 Task: Create a sub task Gather and Analyse Requirements for the task  Upgrade and migrate company vendor management to a cloud-based solution in the project BeyondTech , assign it to team member softage.3@softage.net and update the status of the sub task to  At Risk , set the priority of the sub task to Medium
Action: Mouse moved to (981, 468)
Screenshot: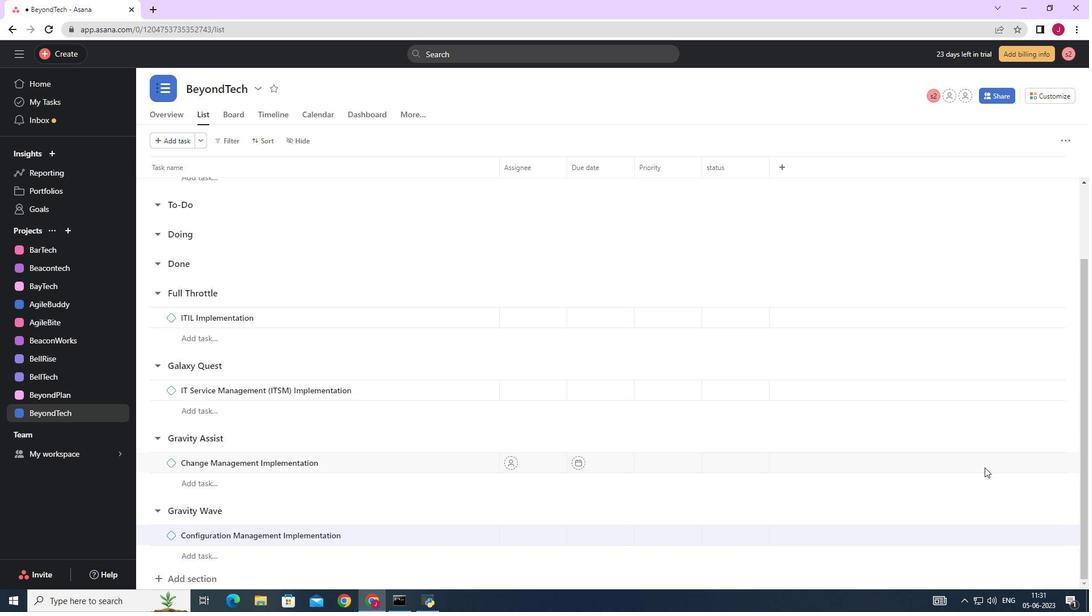 
Action: Mouse scrolled (981, 468) with delta (0, 0)
Screenshot: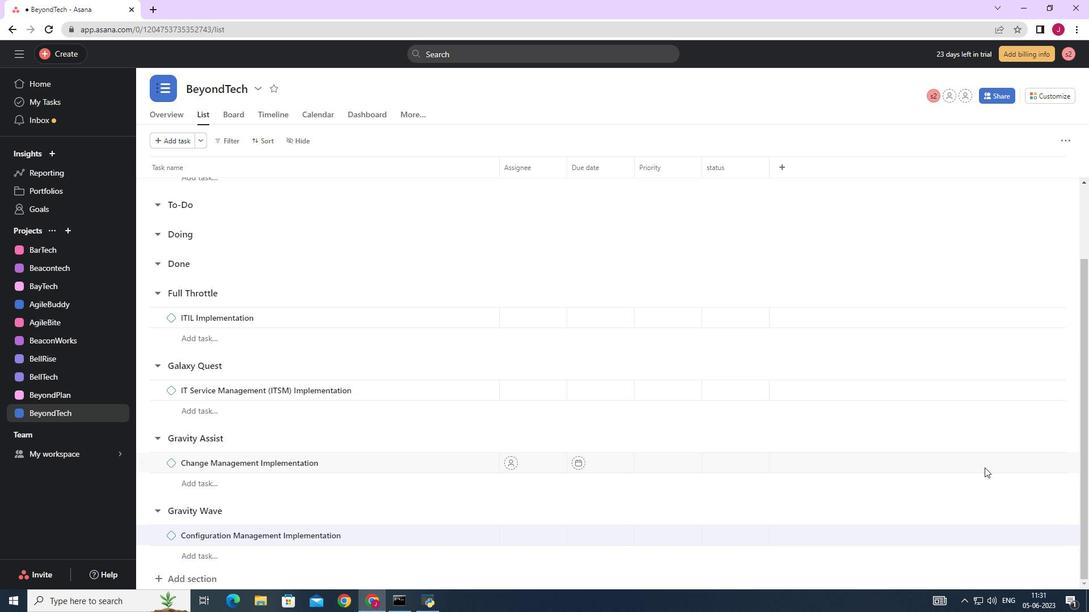 
Action: Mouse moved to (980, 467)
Screenshot: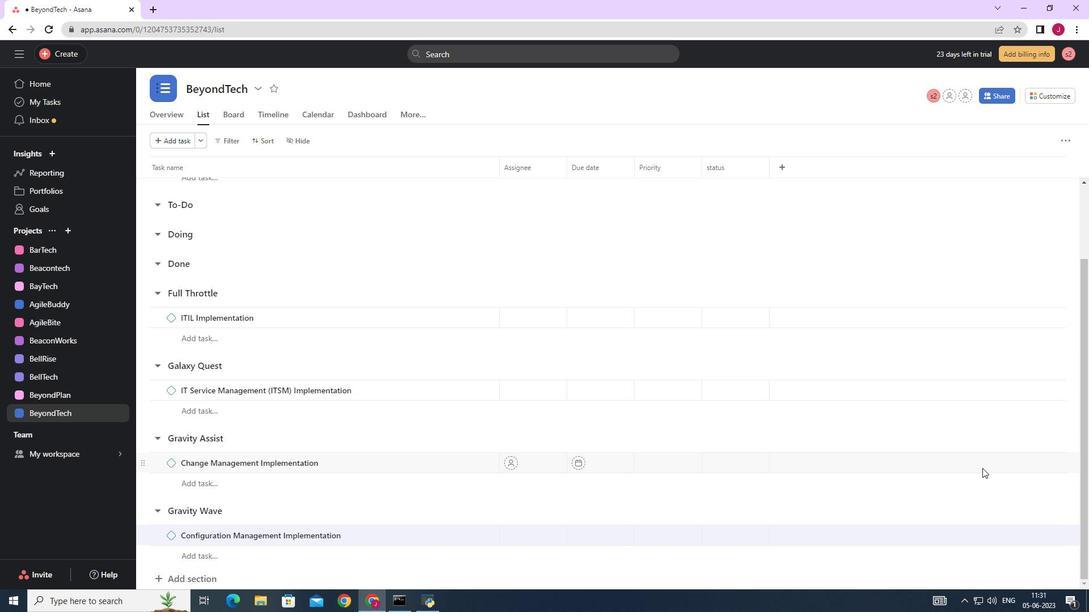 
Action: Mouse scrolled (980, 467) with delta (0, 0)
Screenshot: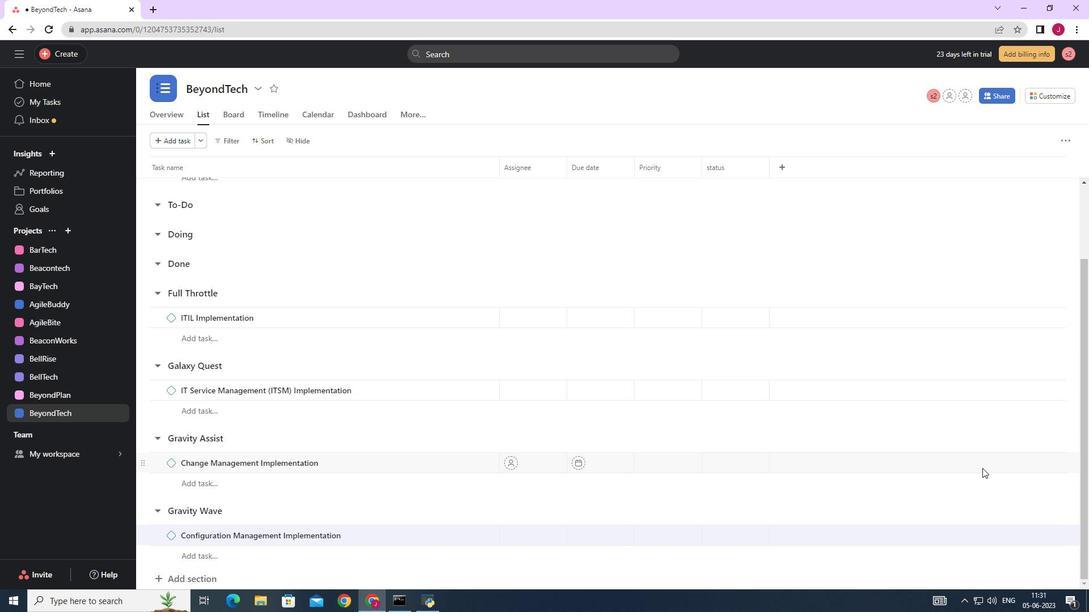 
Action: Mouse moved to (843, 439)
Screenshot: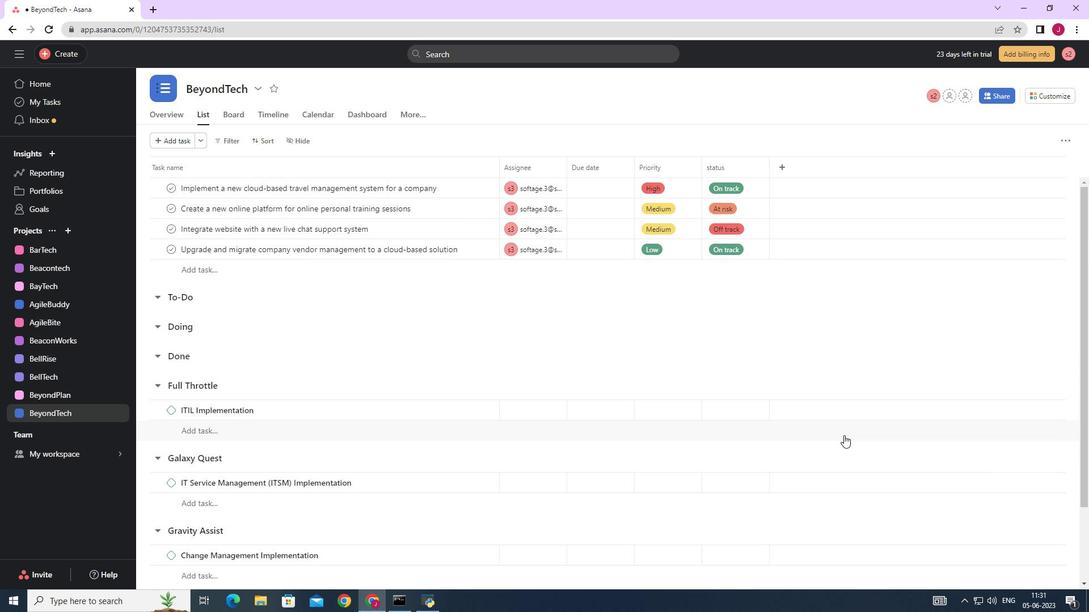 
Action: Mouse scrolled (843, 440) with delta (0, 0)
Screenshot: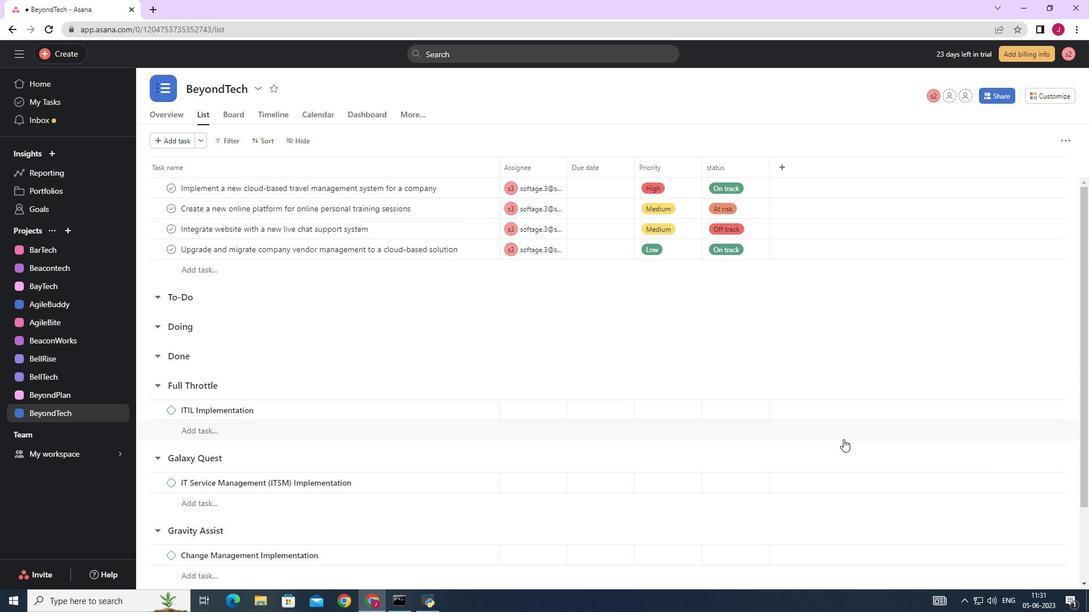 
Action: Mouse scrolled (843, 440) with delta (0, 0)
Screenshot: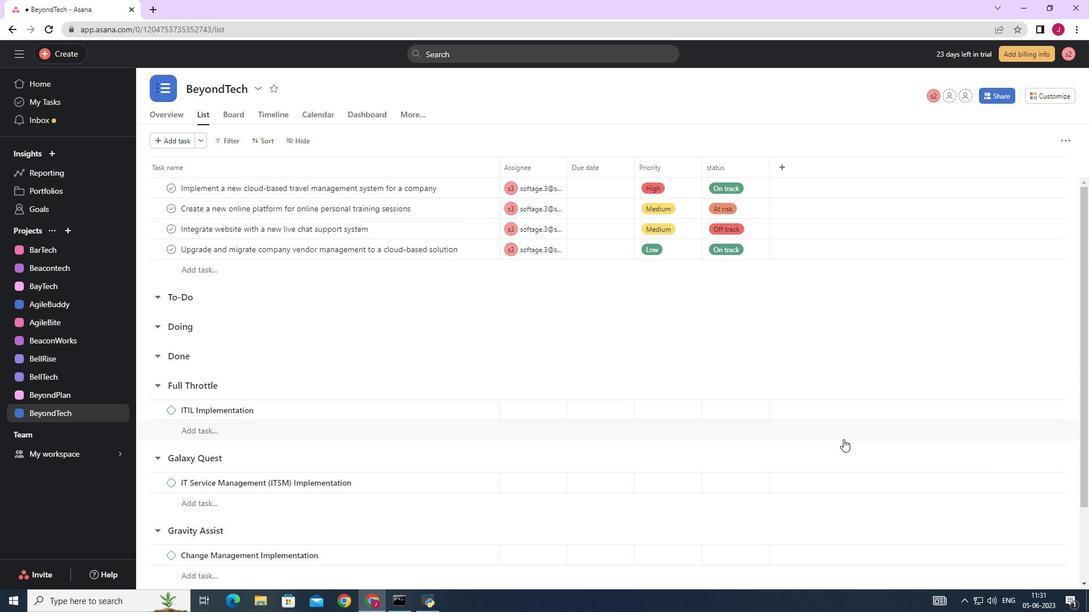 
Action: Mouse moved to (478, 255)
Screenshot: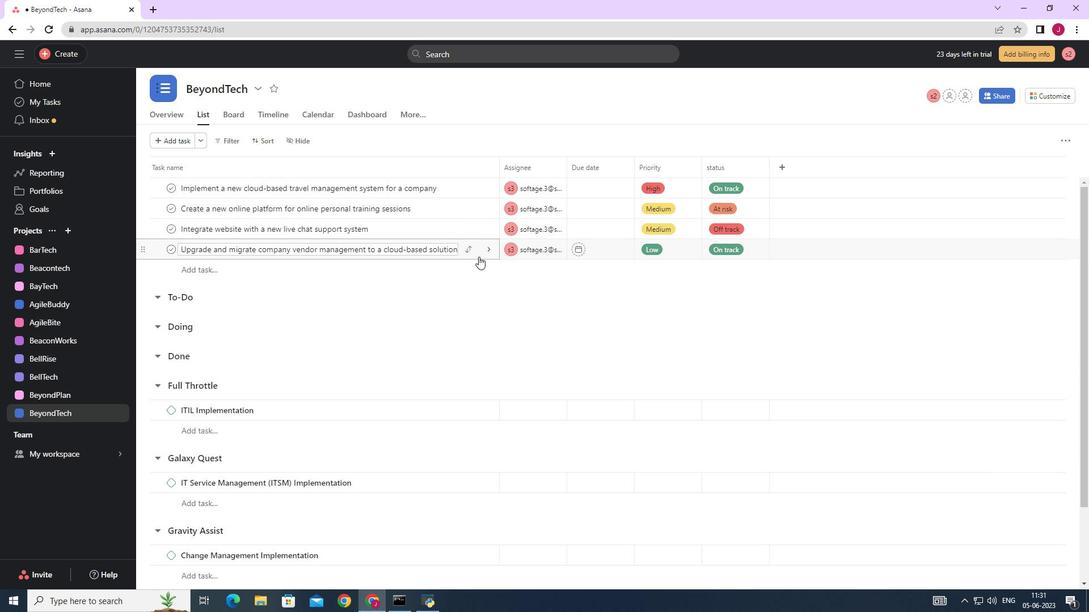 
Action: Mouse pressed left at (478, 255)
Screenshot: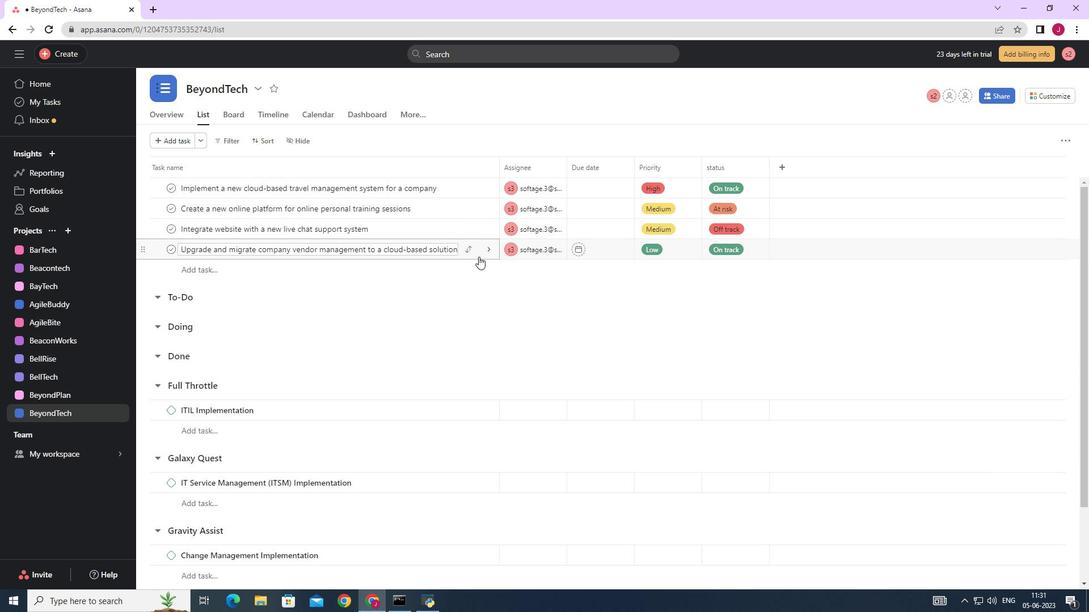 
Action: Mouse moved to (789, 376)
Screenshot: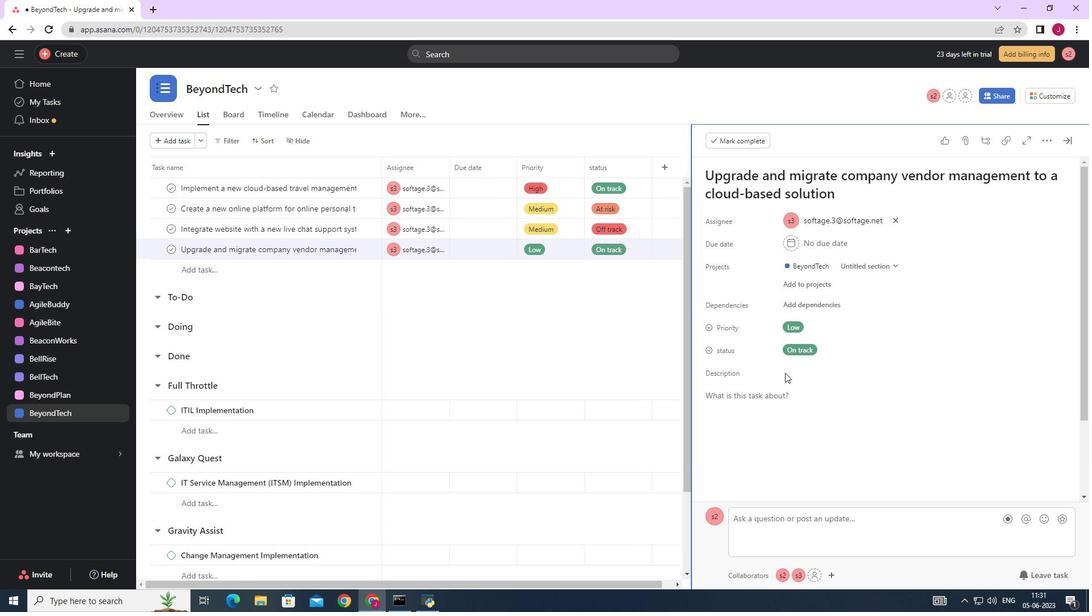 
Action: Mouse scrolled (789, 376) with delta (0, 0)
Screenshot: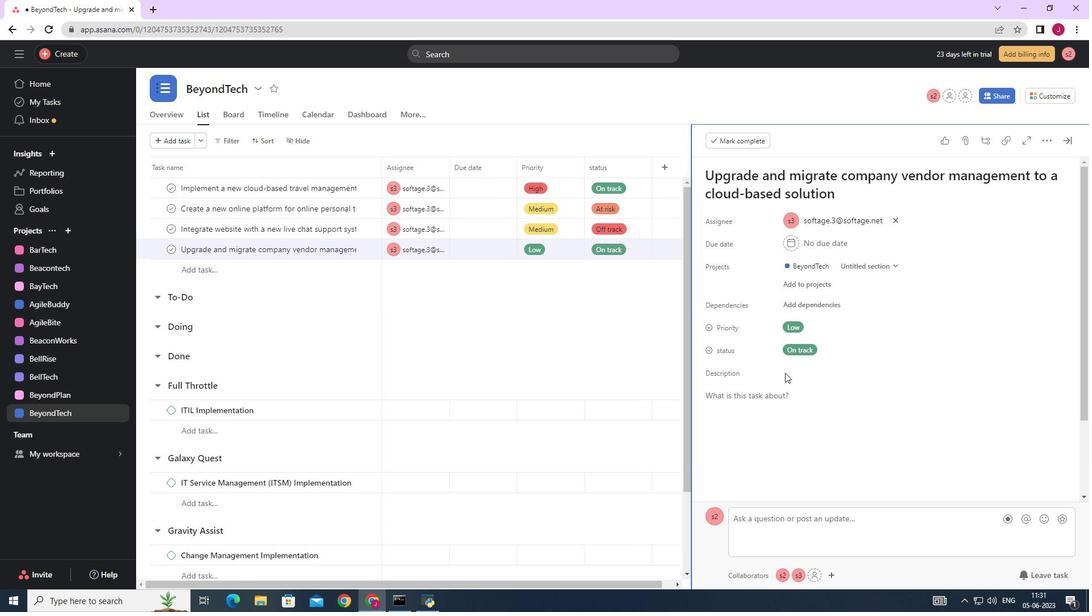 
Action: Mouse moved to (789, 377)
Screenshot: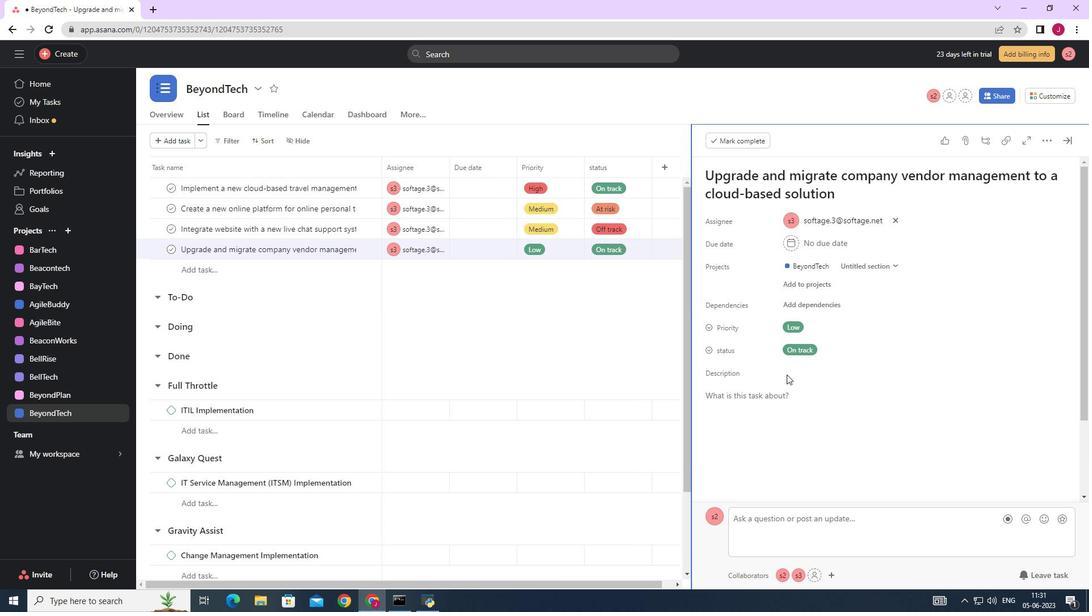 
Action: Mouse scrolled (789, 376) with delta (0, 0)
Screenshot: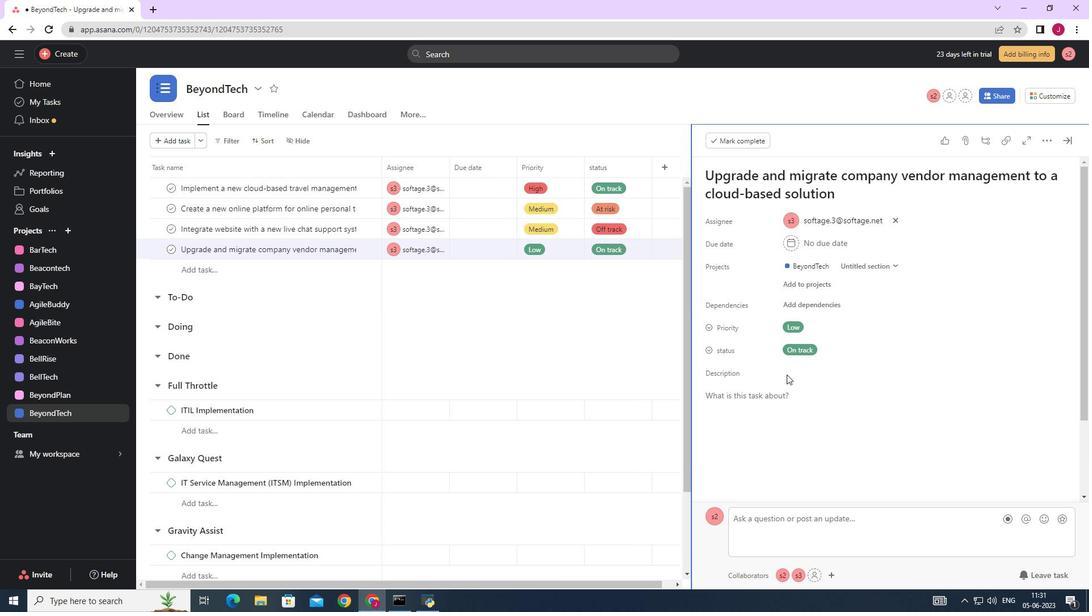 
Action: Mouse moved to (790, 377)
Screenshot: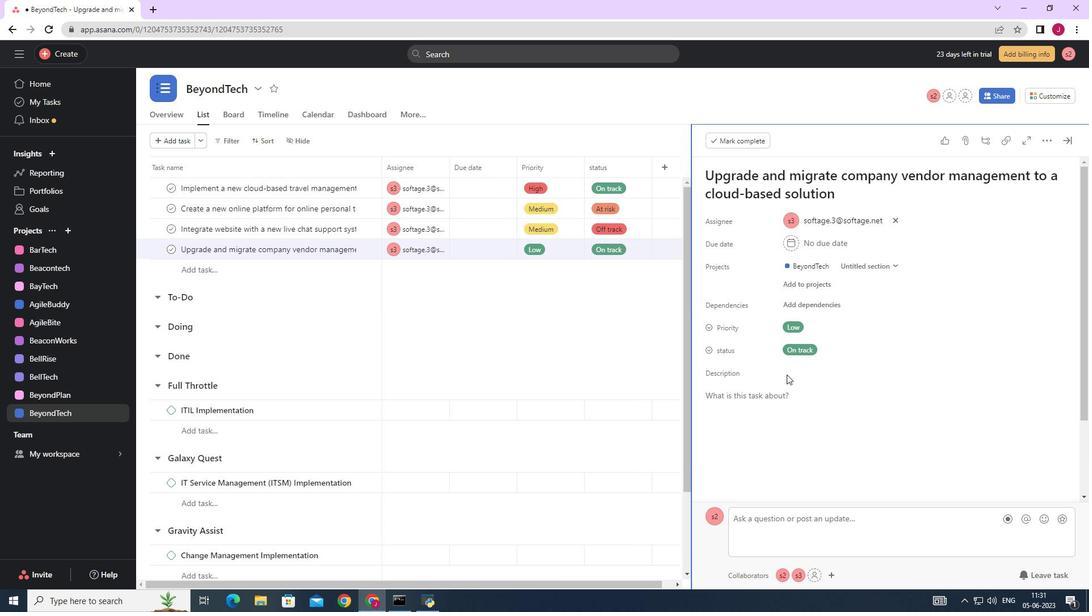 
Action: Mouse scrolled (790, 377) with delta (0, 0)
Screenshot: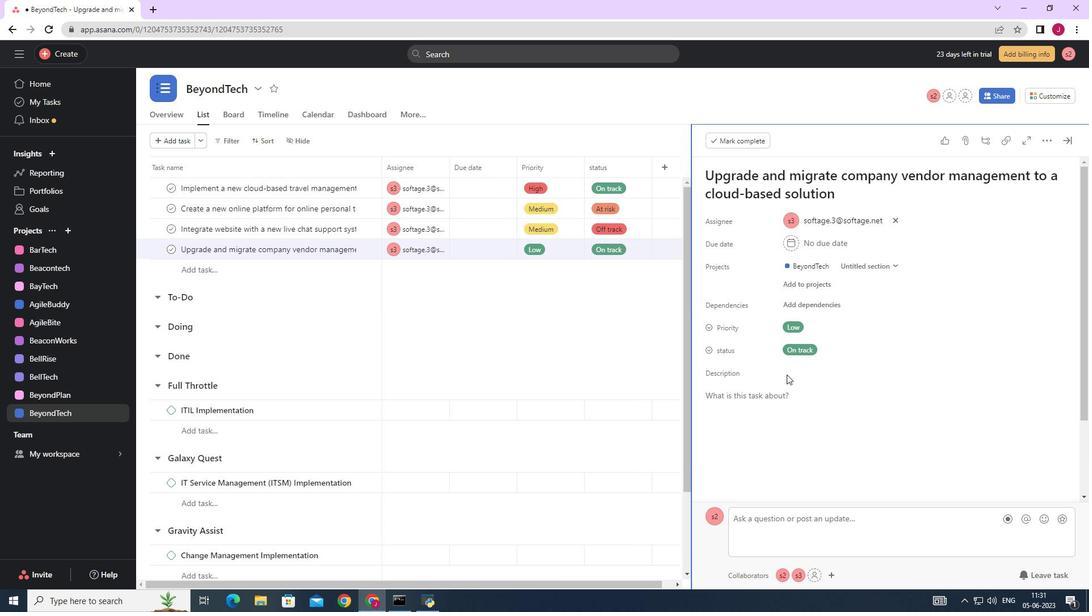 
Action: Mouse moved to (791, 380)
Screenshot: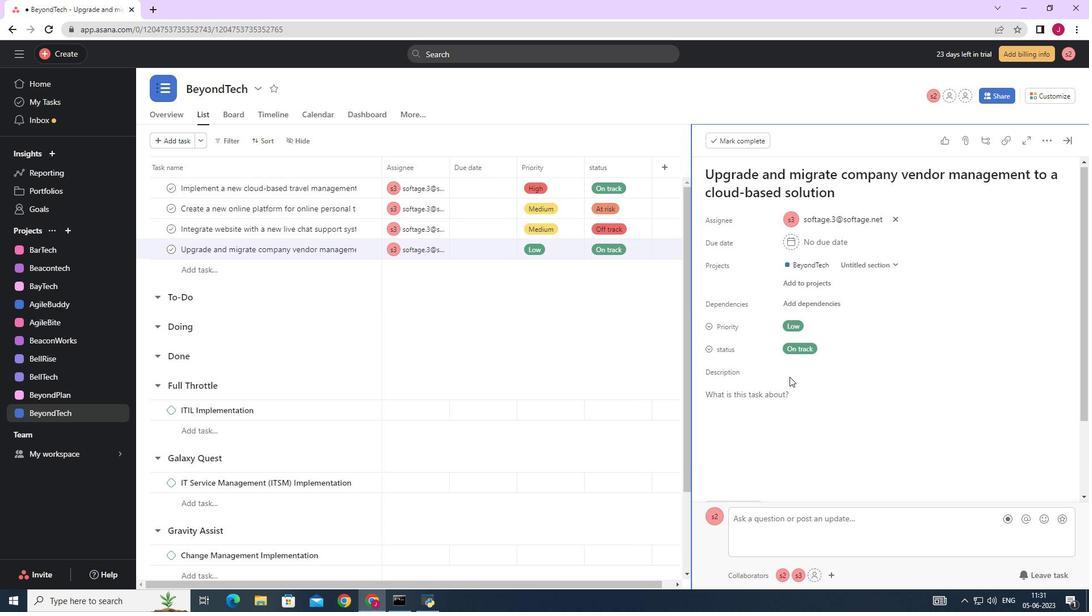 
Action: Mouse scrolled (791, 380) with delta (0, 0)
Screenshot: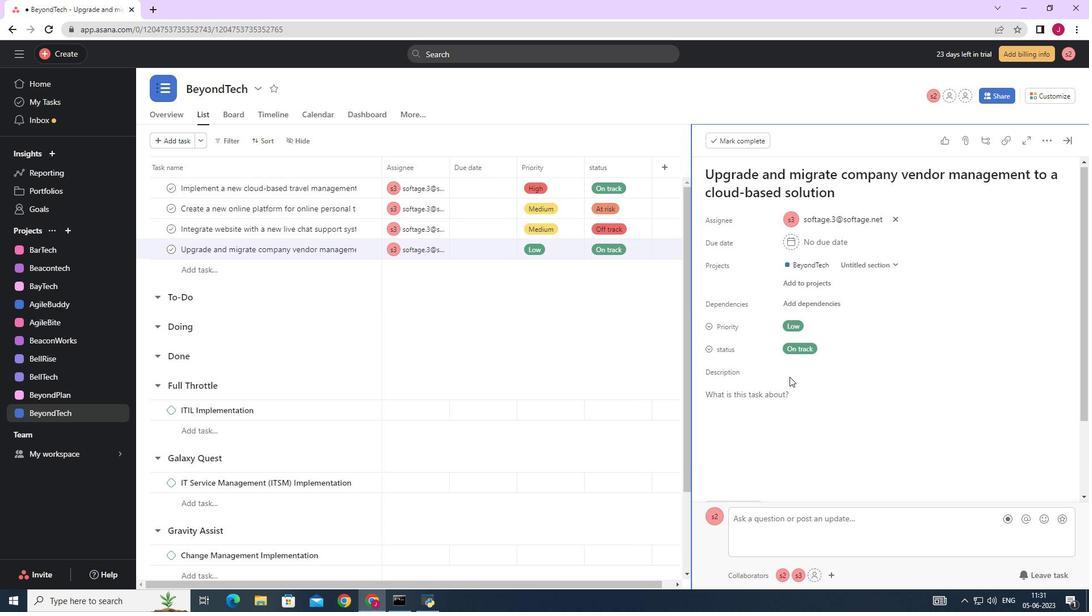 
Action: Mouse moved to (749, 409)
Screenshot: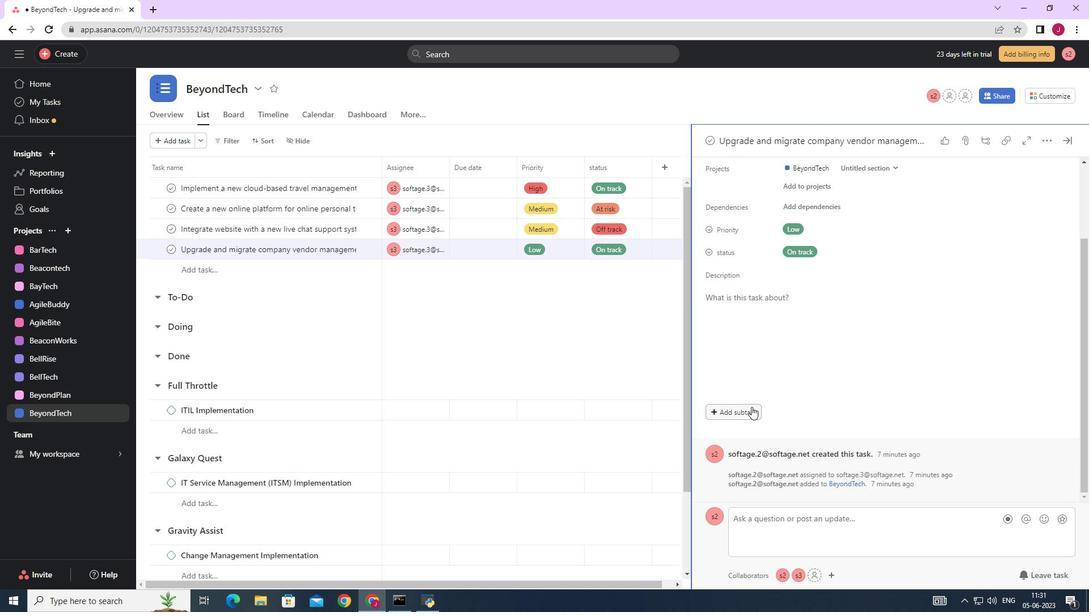 
Action: Mouse pressed left at (749, 409)
Screenshot: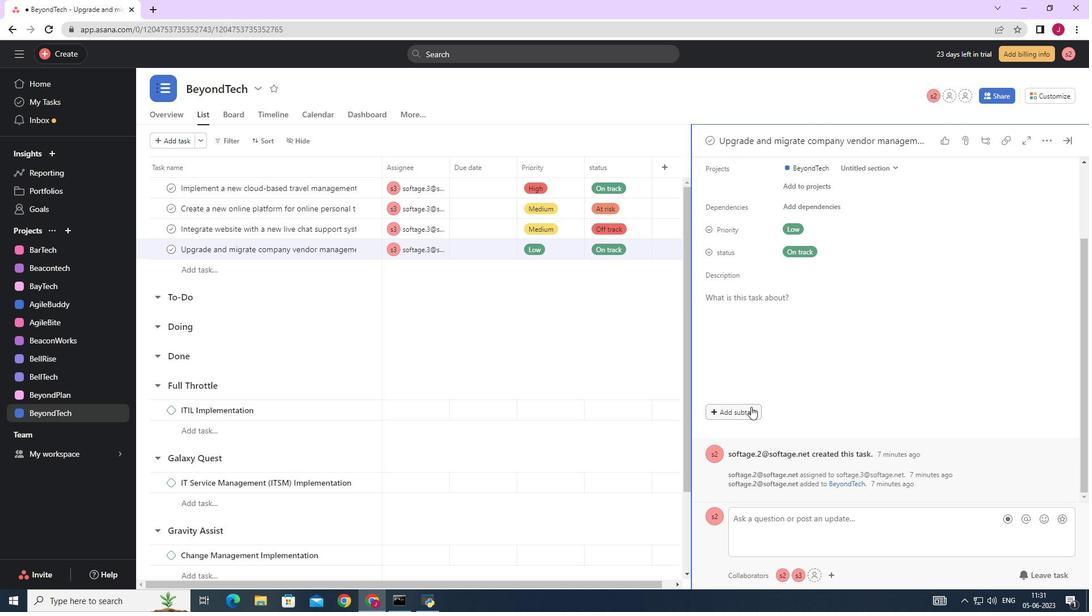 
Action: Mouse moved to (748, 410)
Screenshot: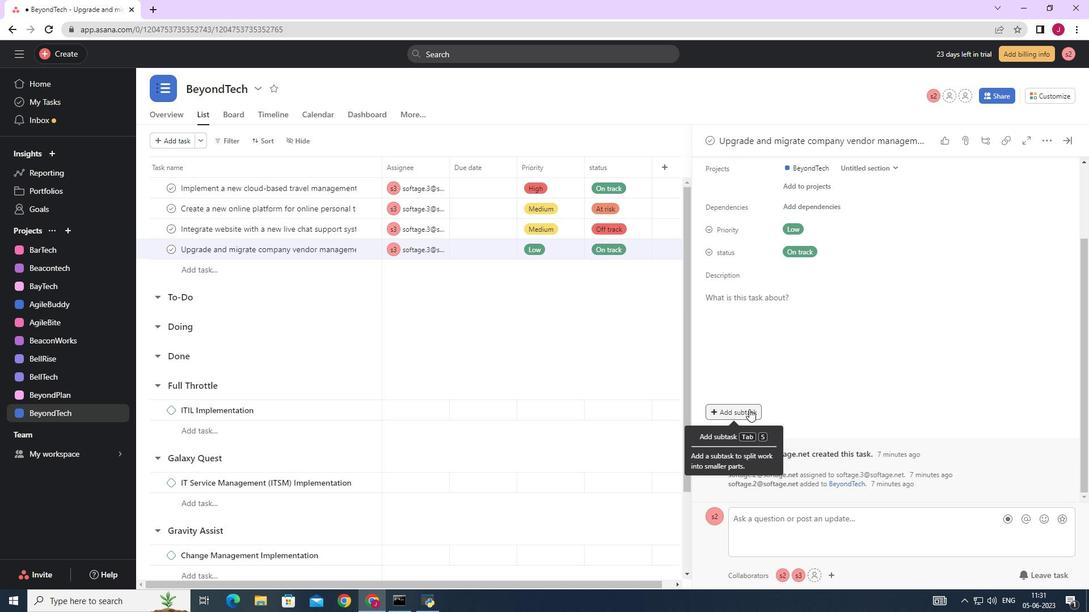 
Action: Key pressed <Key.caps_lock>G<Key.caps_lock>ather<Key.space>and<Key.space><Key.caps_lock>A<Key.caps_lock>nalyse<Key.space><Key.caps_lock>R<Key.caps_lock>equirements<Key.space>
Screenshot: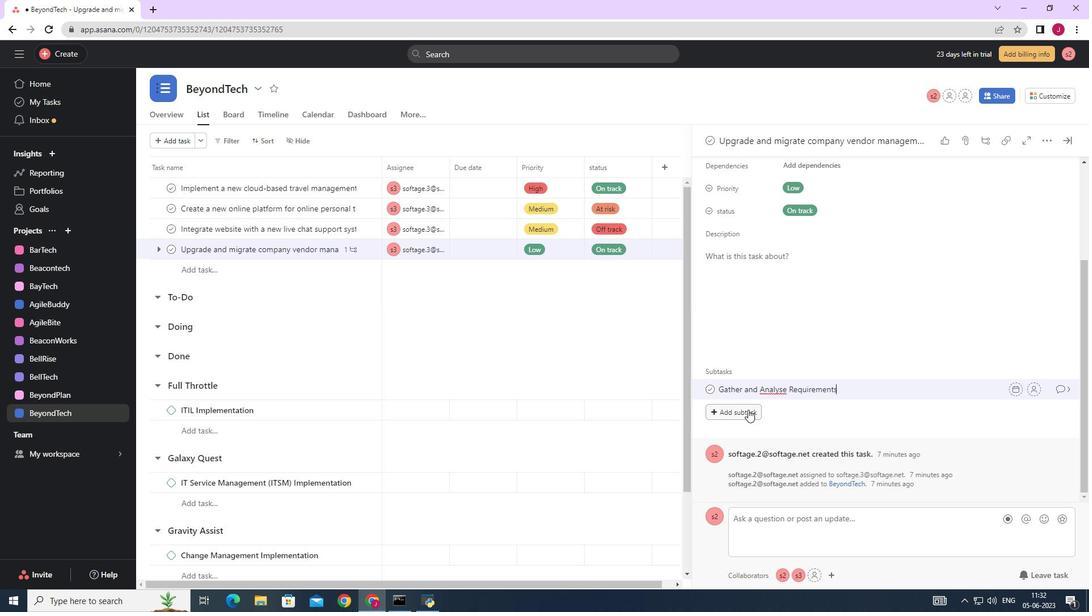 
Action: Mouse moved to (1031, 392)
Screenshot: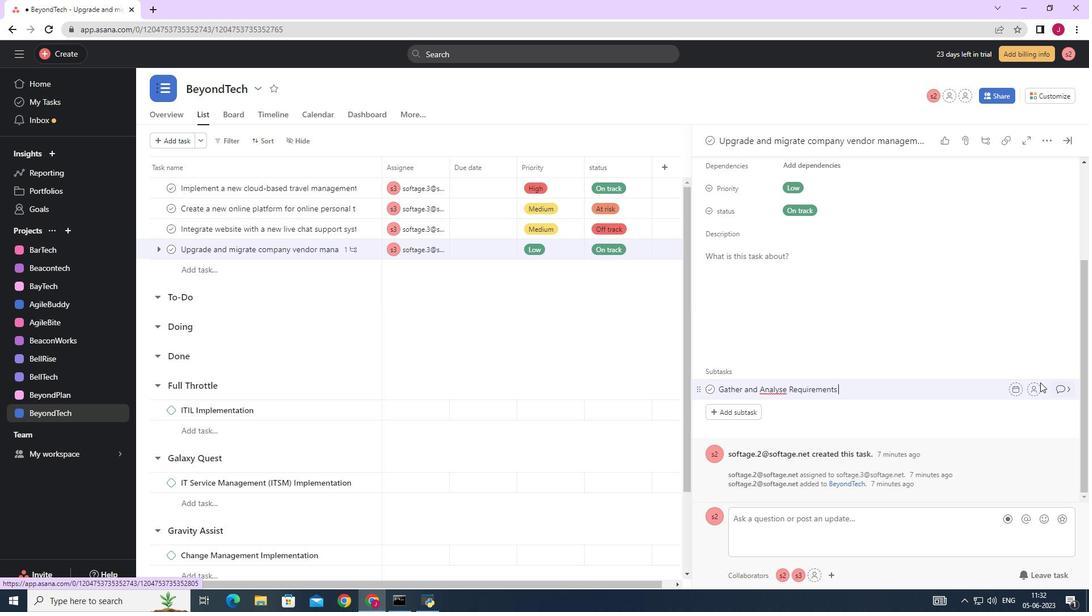 
Action: Mouse pressed left at (1031, 392)
Screenshot: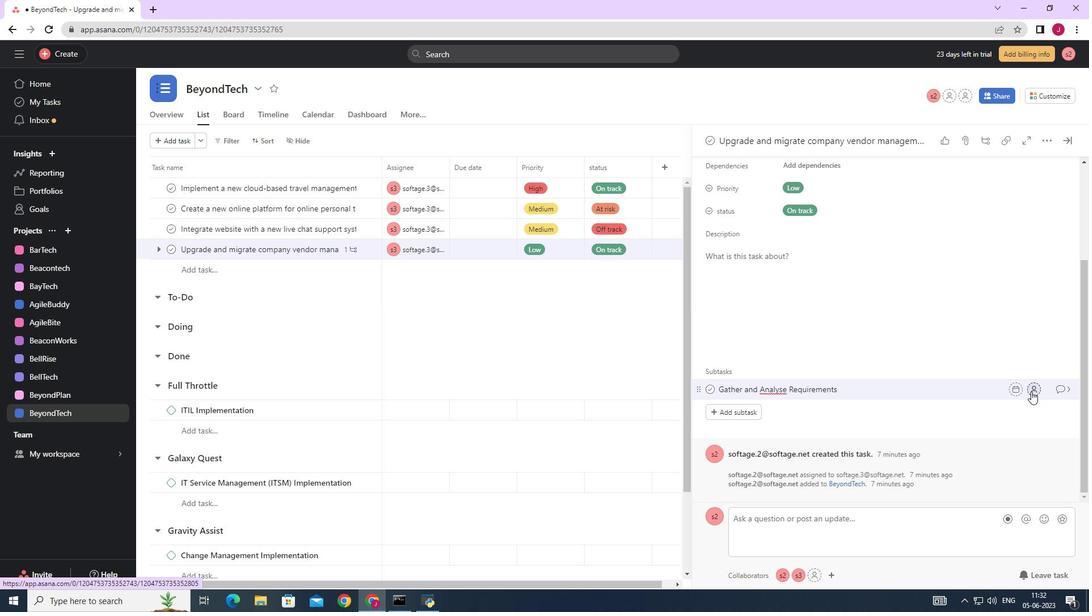 
Action: Mouse moved to (1028, 392)
Screenshot: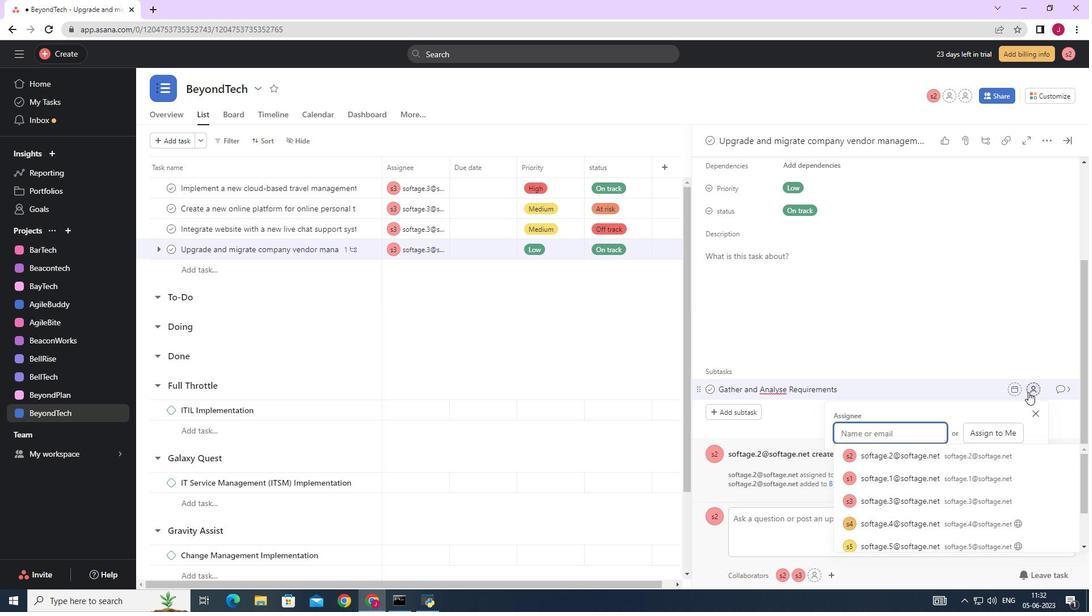 
Action: Key pressed softage.3
Screenshot: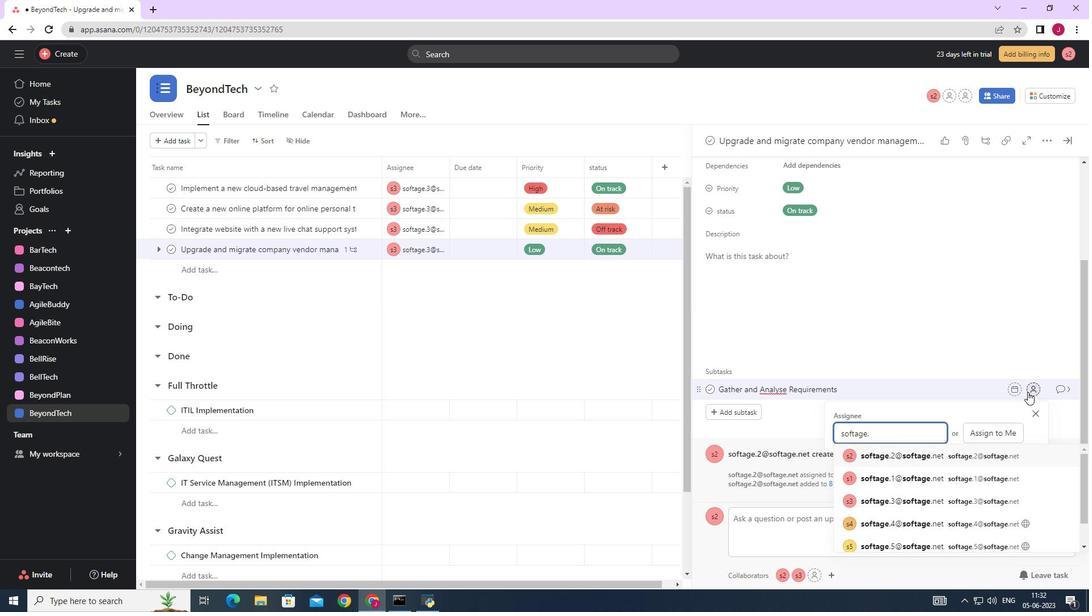 
Action: Mouse moved to (911, 457)
Screenshot: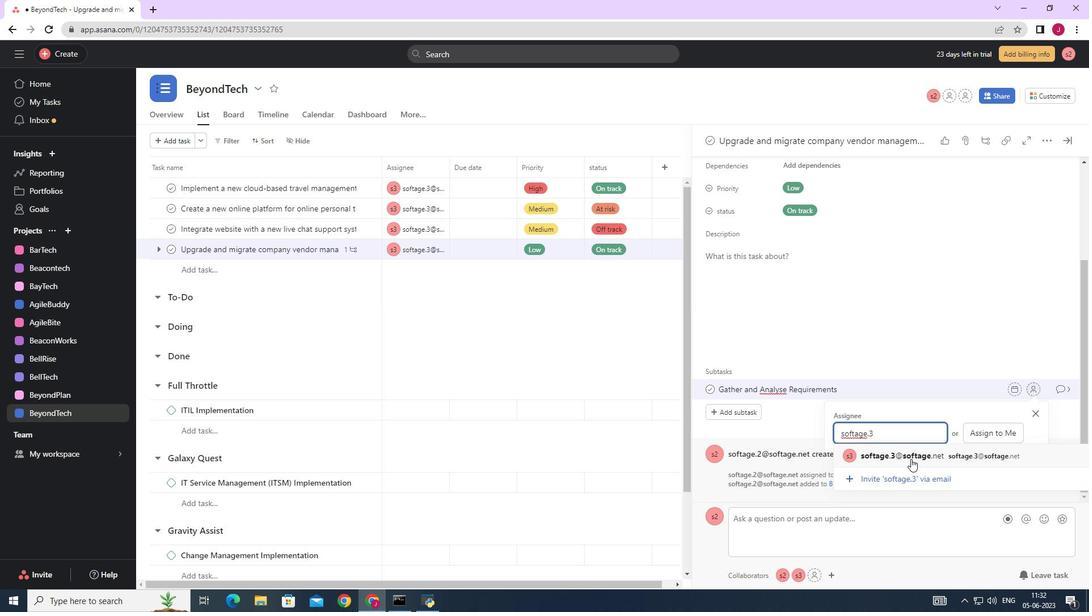 
Action: Mouse pressed left at (911, 457)
Screenshot: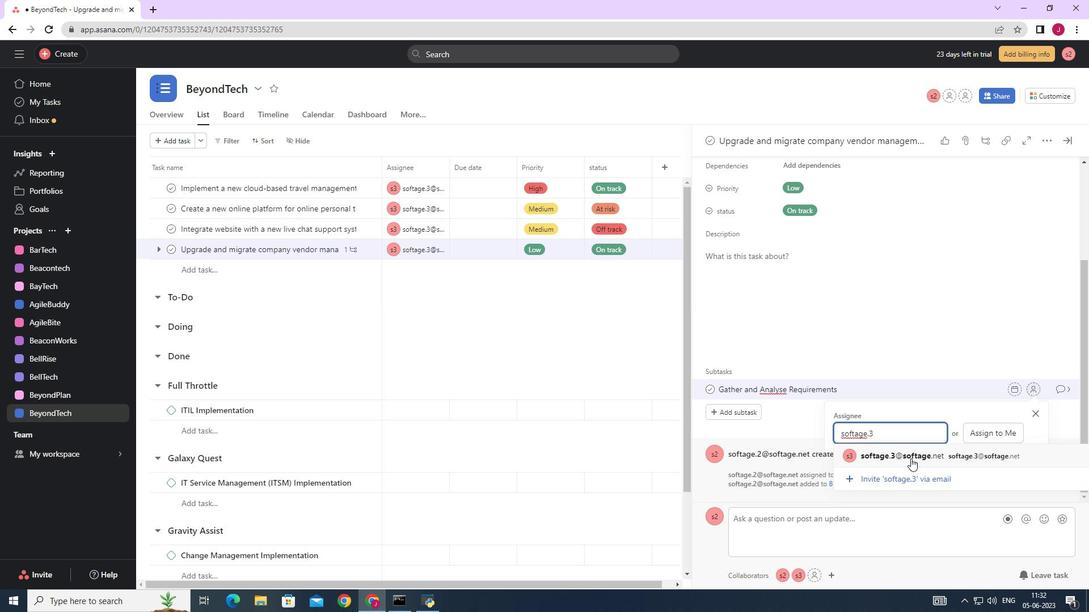 
Action: Mouse moved to (1059, 391)
Screenshot: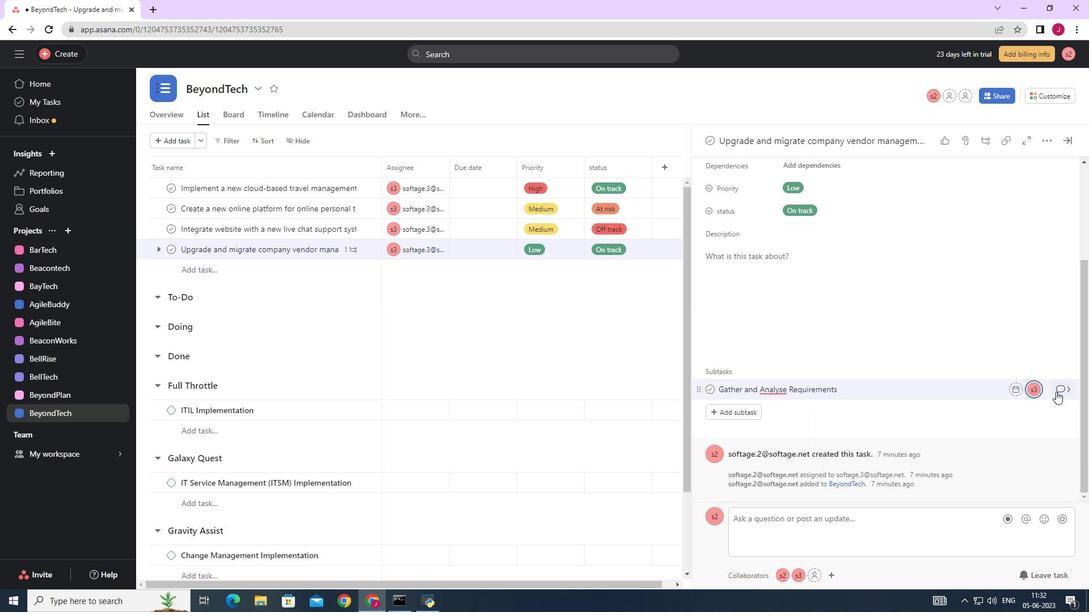 
Action: Mouse pressed left at (1059, 391)
Screenshot: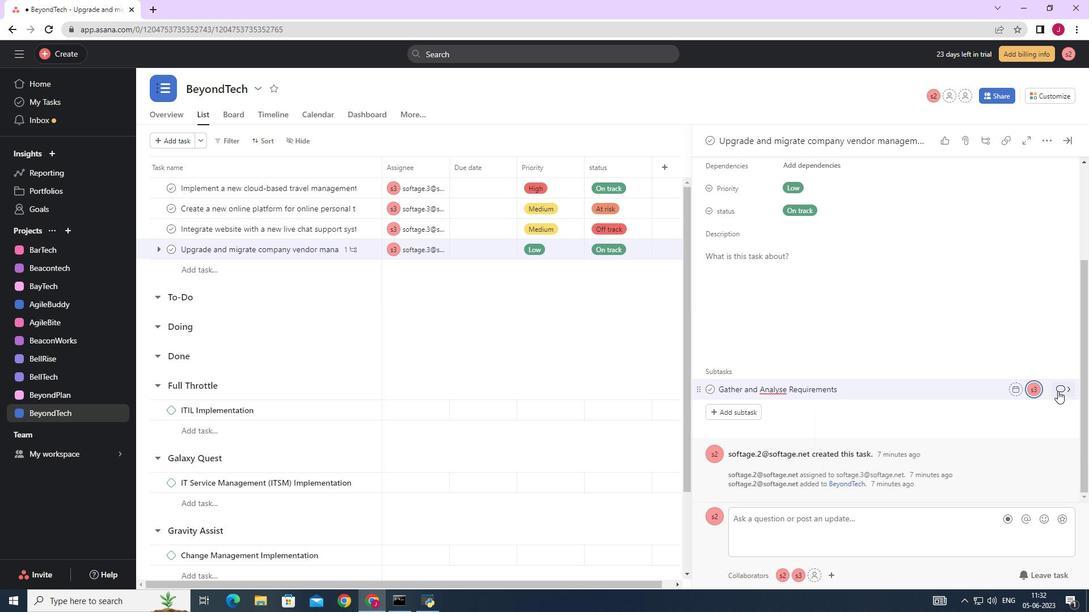 
Action: Mouse moved to (763, 300)
Screenshot: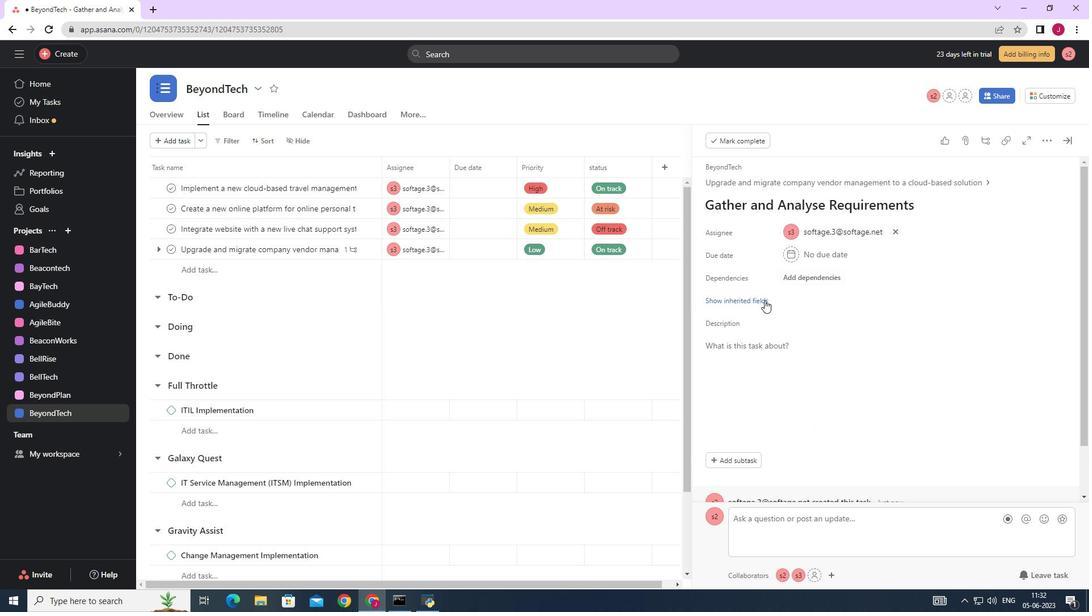
Action: Mouse pressed left at (763, 300)
Screenshot: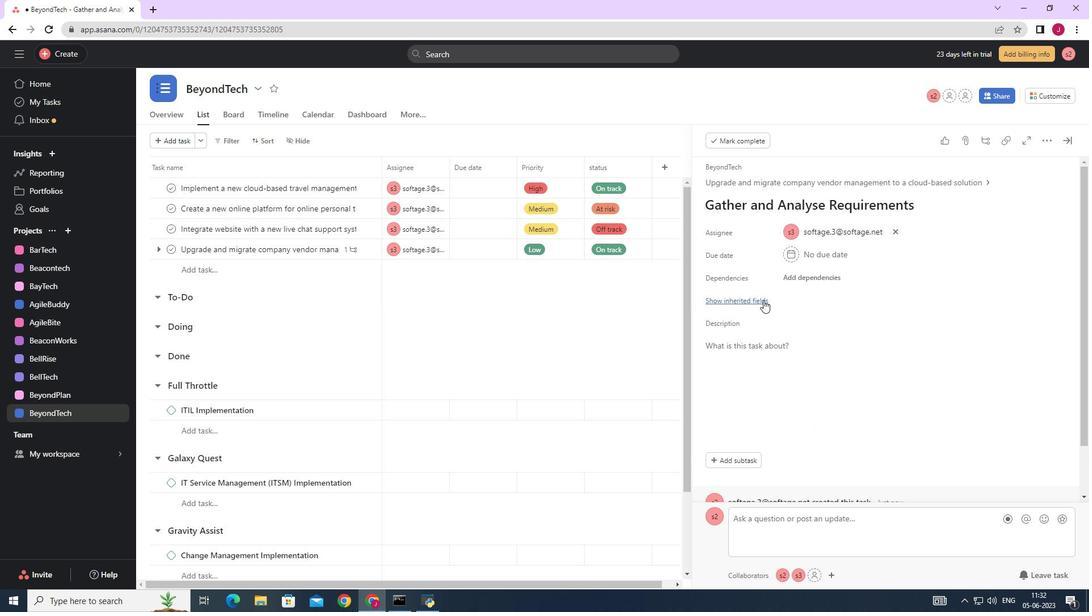 
Action: Mouse moved to (795, 328)
Screenshot: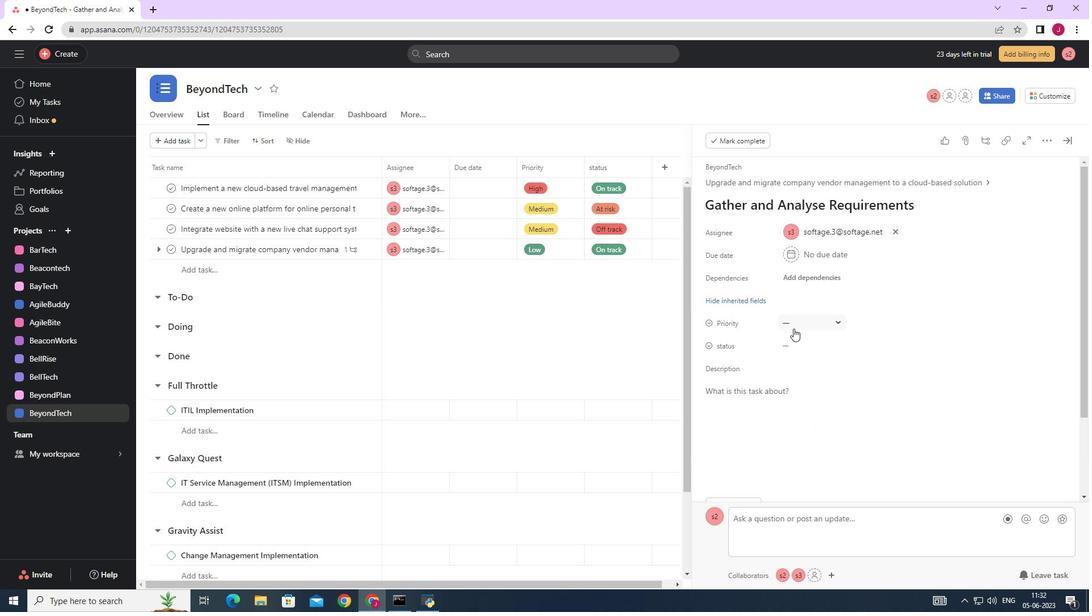 
Action: Mouse pressed left at (795, 328)
Screenshot: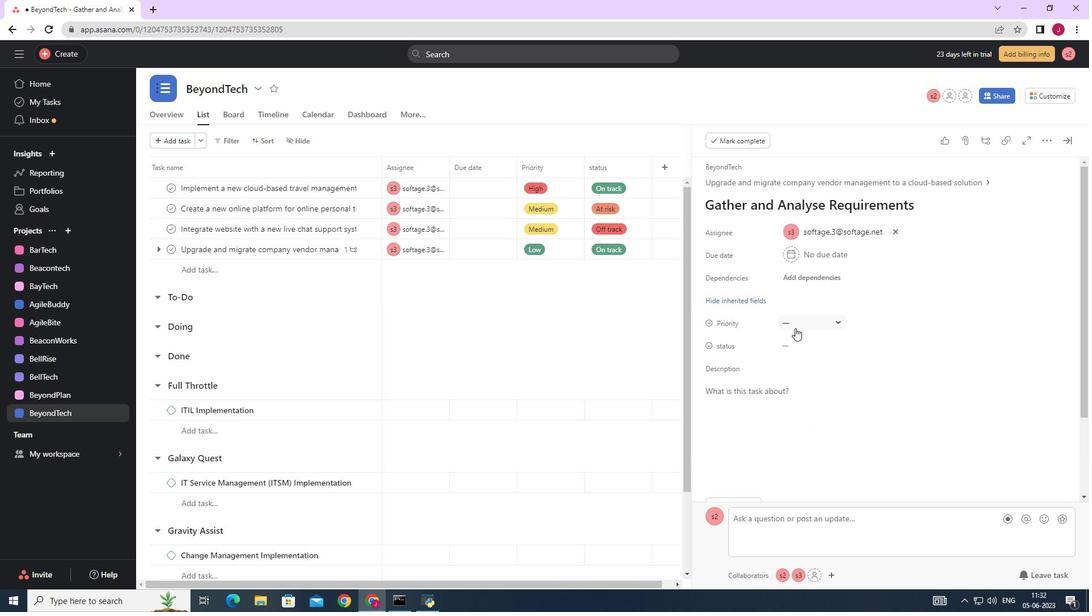
Action: Mouse moved to (814, 381)
Screenshot: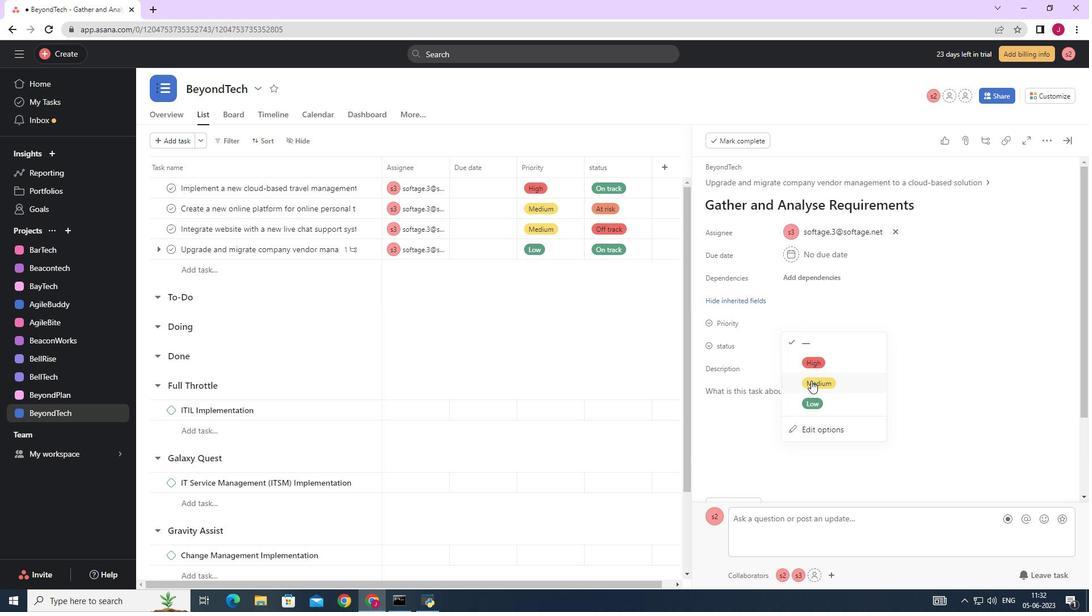 
Action: Mouse pressed left at (814, 381)
Screenshot: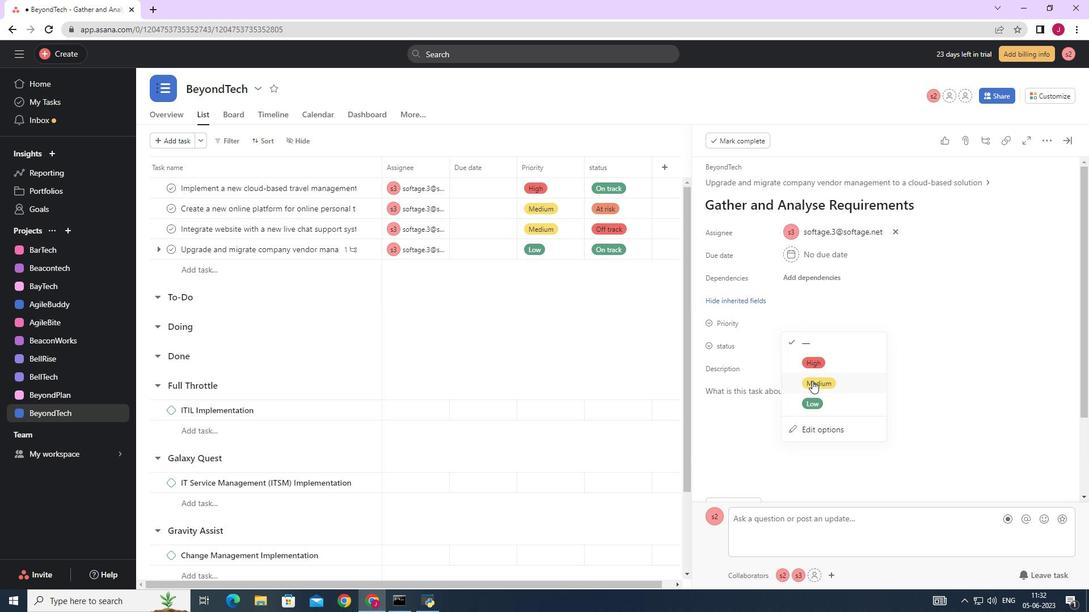 
Action: Mouse moved to (791, 342)
Screenshot: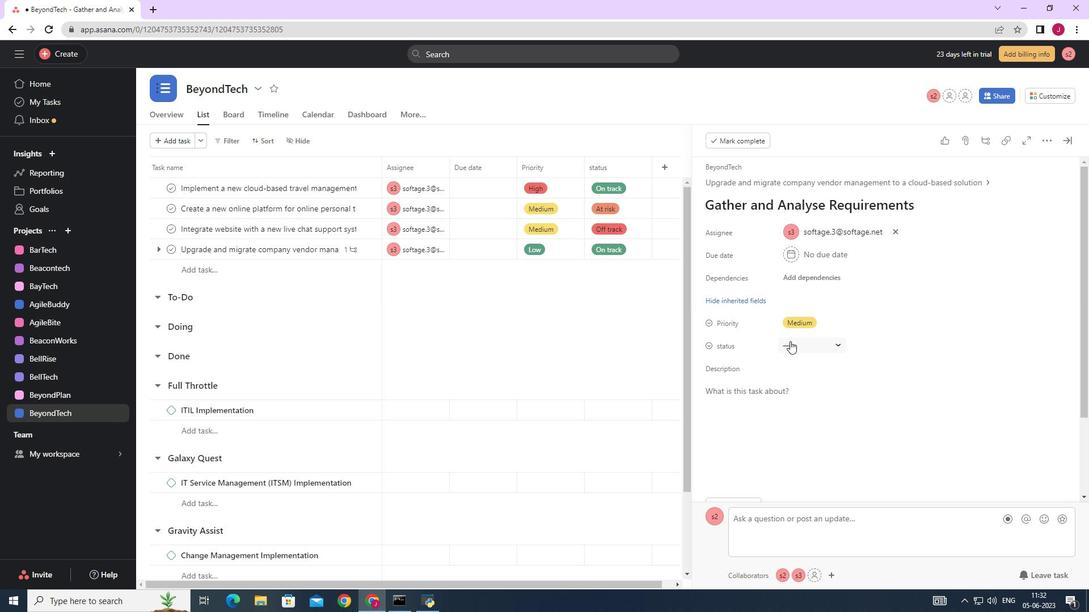 
Action: Mouse pressed left at (791, 342)
Screenshot: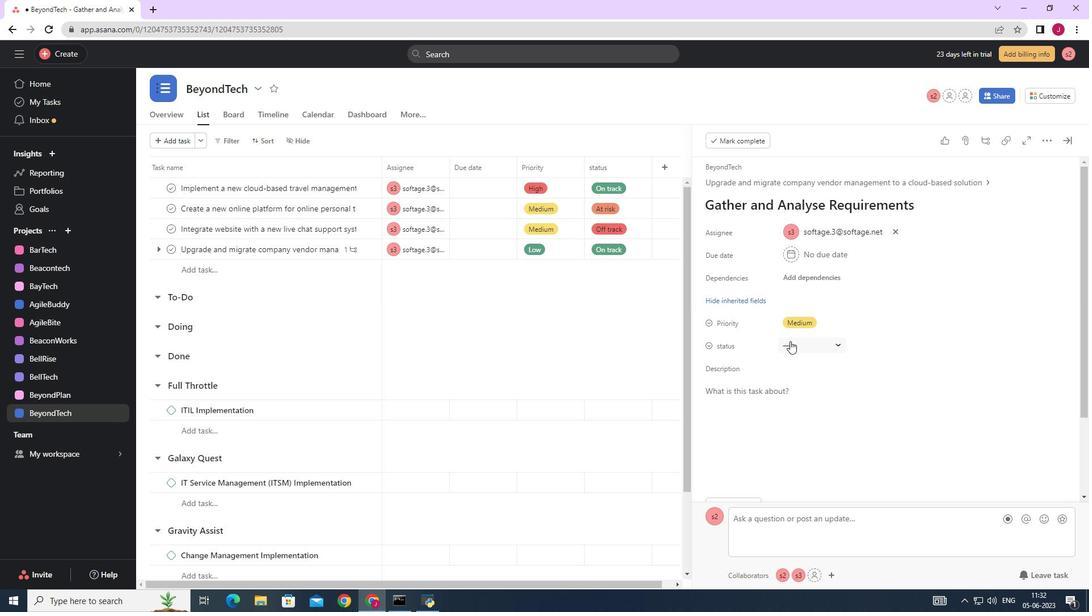 
Action: Mouse moved to (817, 429)
Screenshot: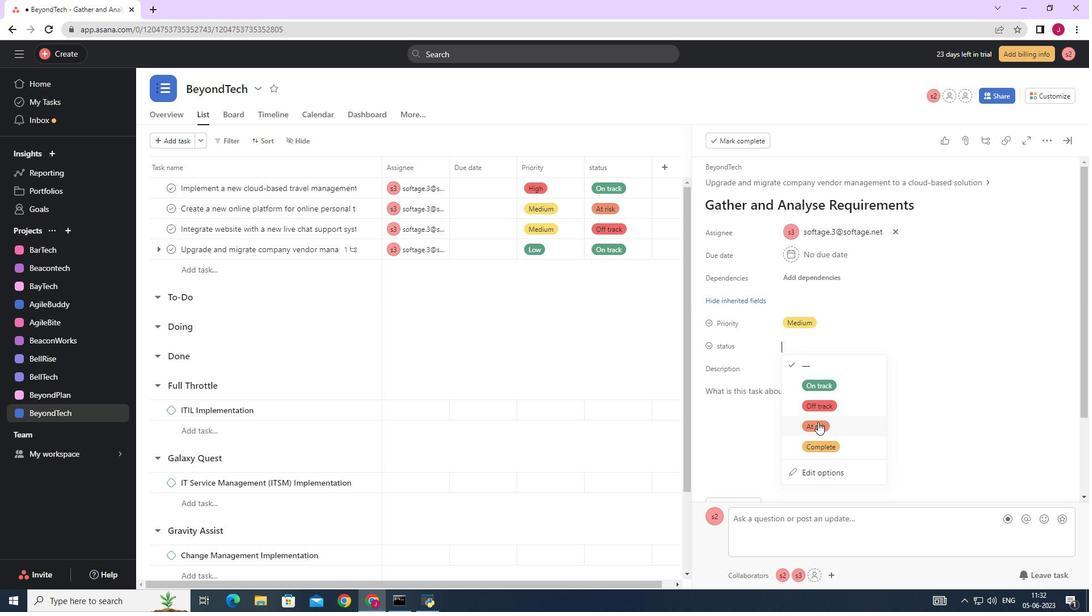 
Action: Mouse pressed left at (817, 429)
Screenshot: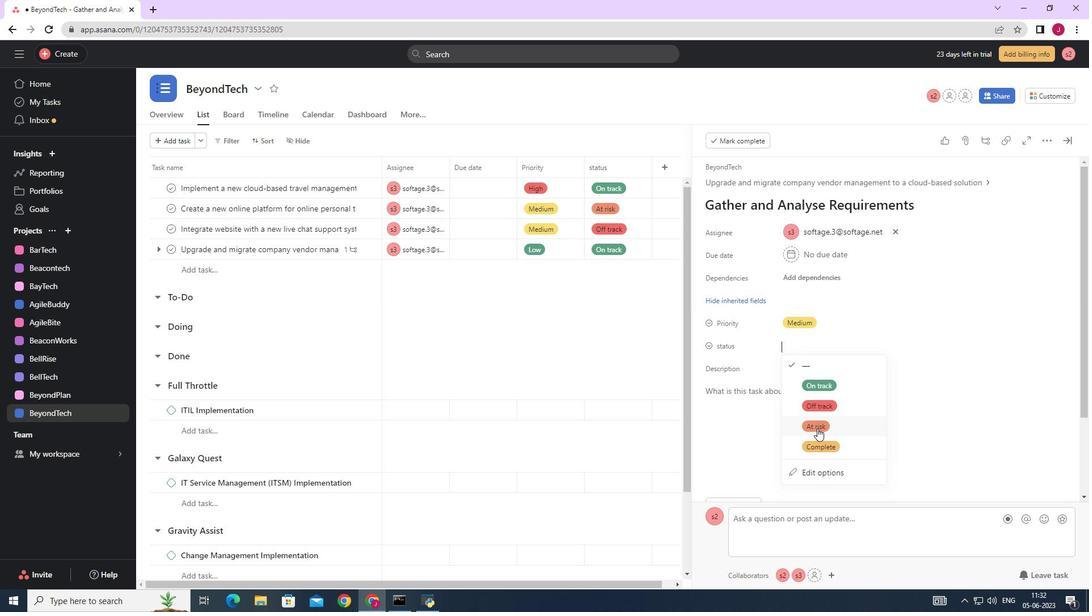 
Action: Mouse moved to (1065, 135)
Screenshot: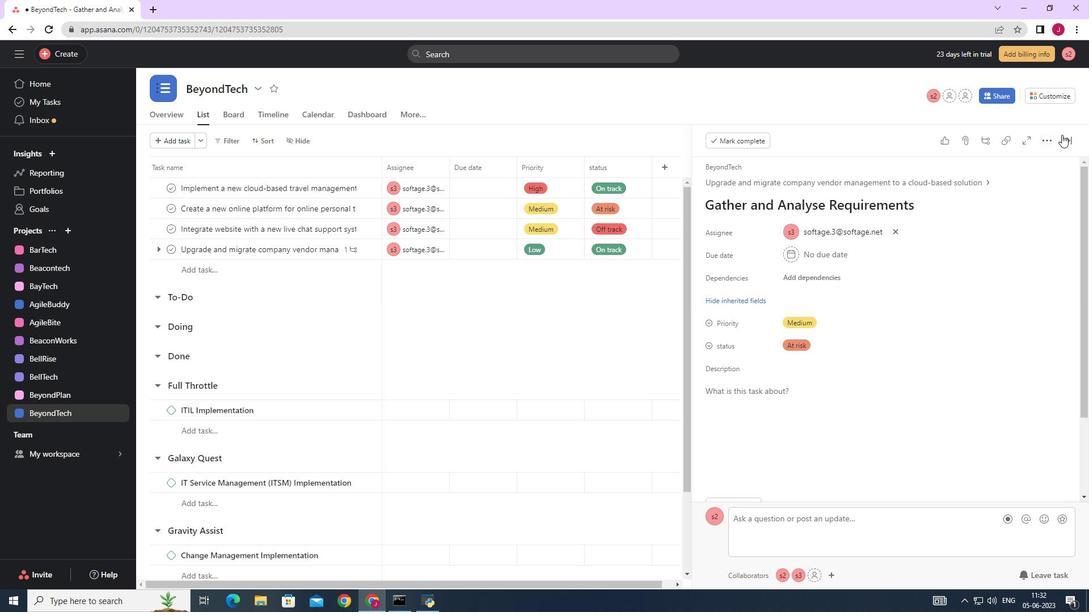 
Action: Mouse pressed left at (1065, 135)
Screenshot: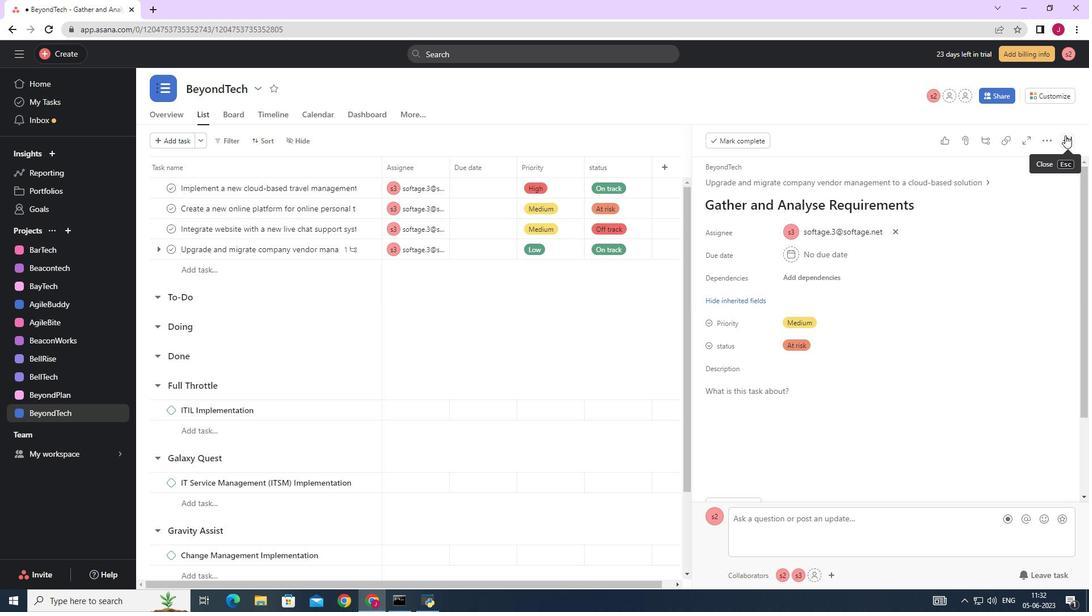 
Action: Mouse moved to (1066, 135)
Screenshot: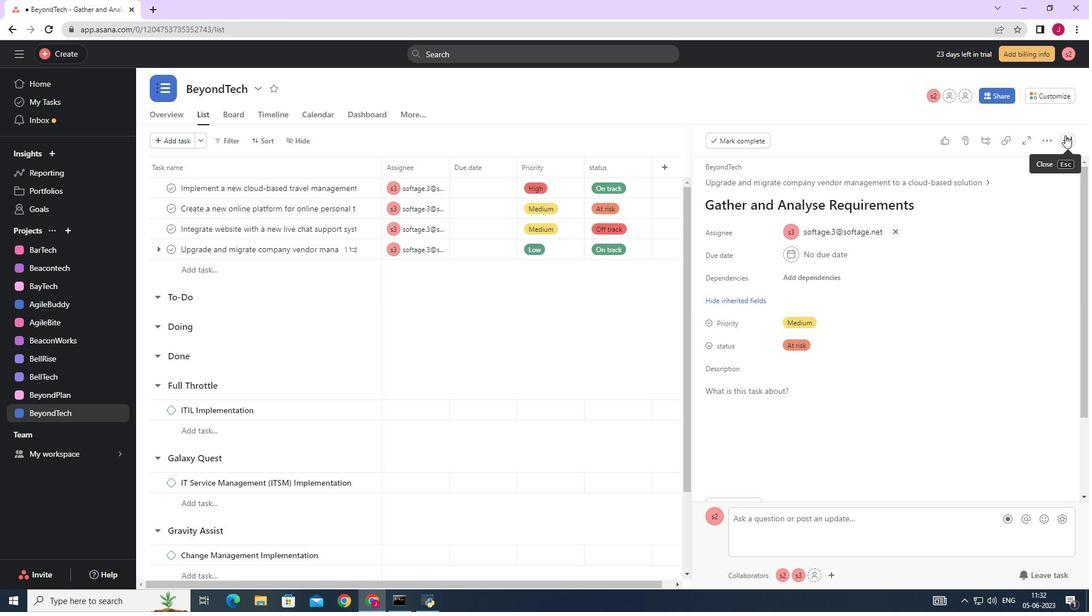 
